 Task: Enable "turn on offline" on meetings.
Action: Mouse moved to (38, 74)
Screenshot: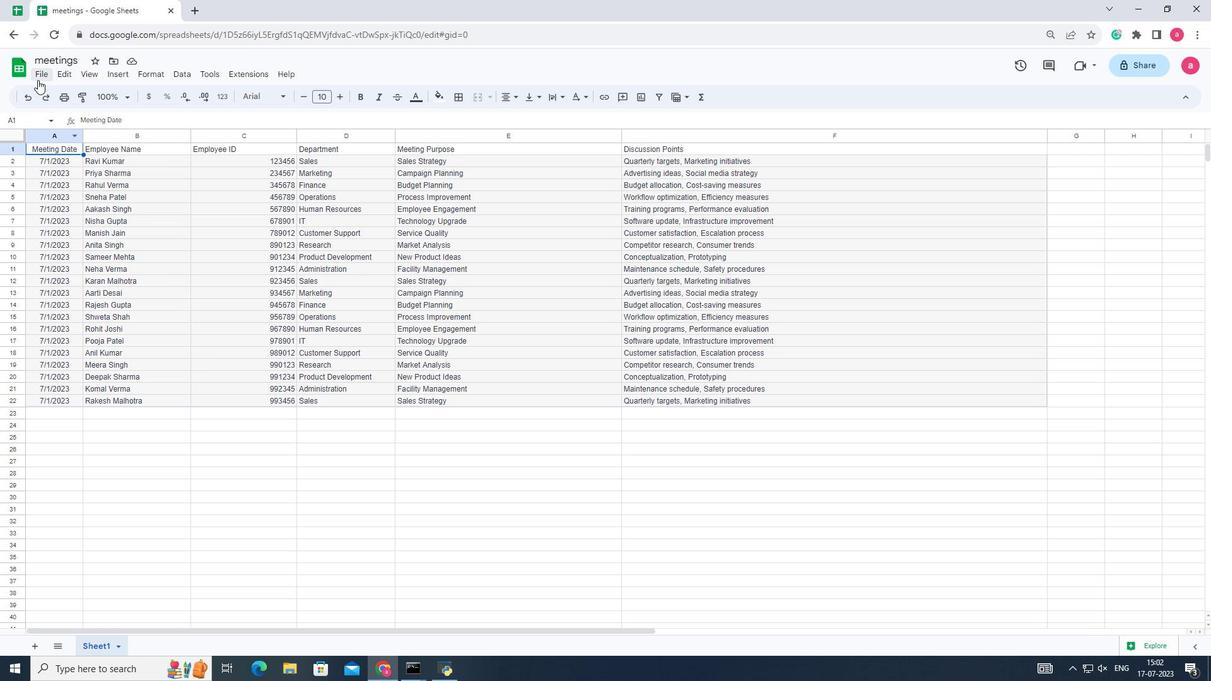 
Action: Mouse pressed left at (38, 74)
Screenshot: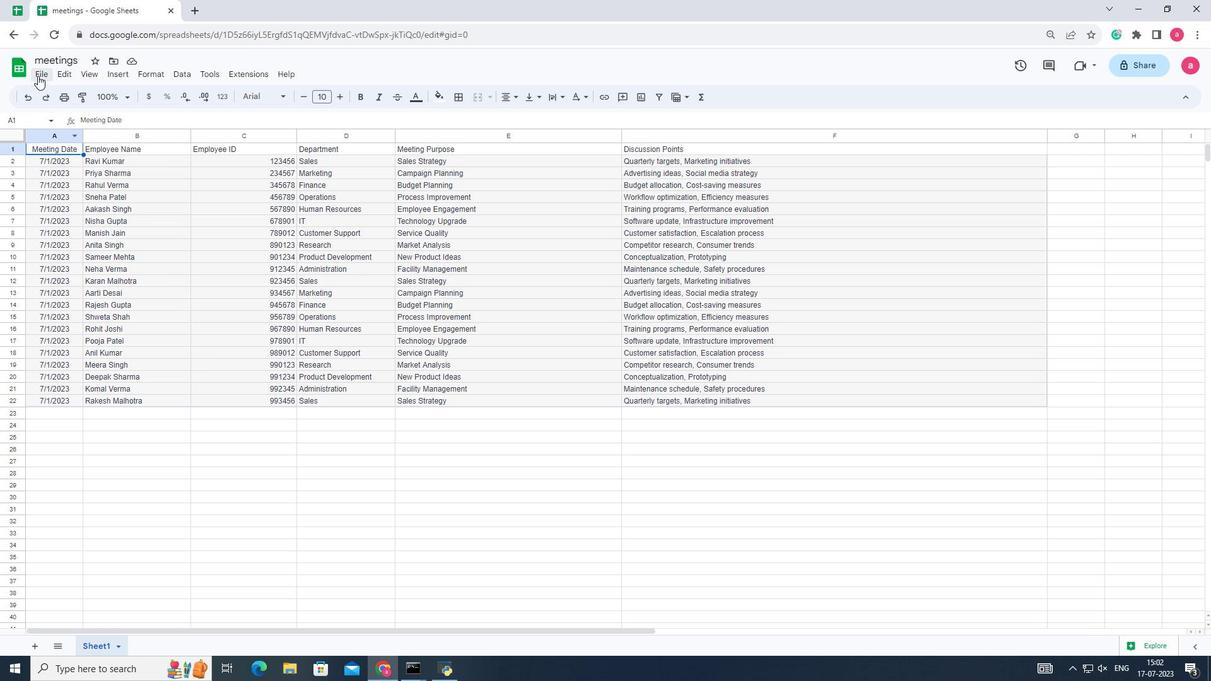 
Action: Mouse moved to (86, 337)
Screenshot: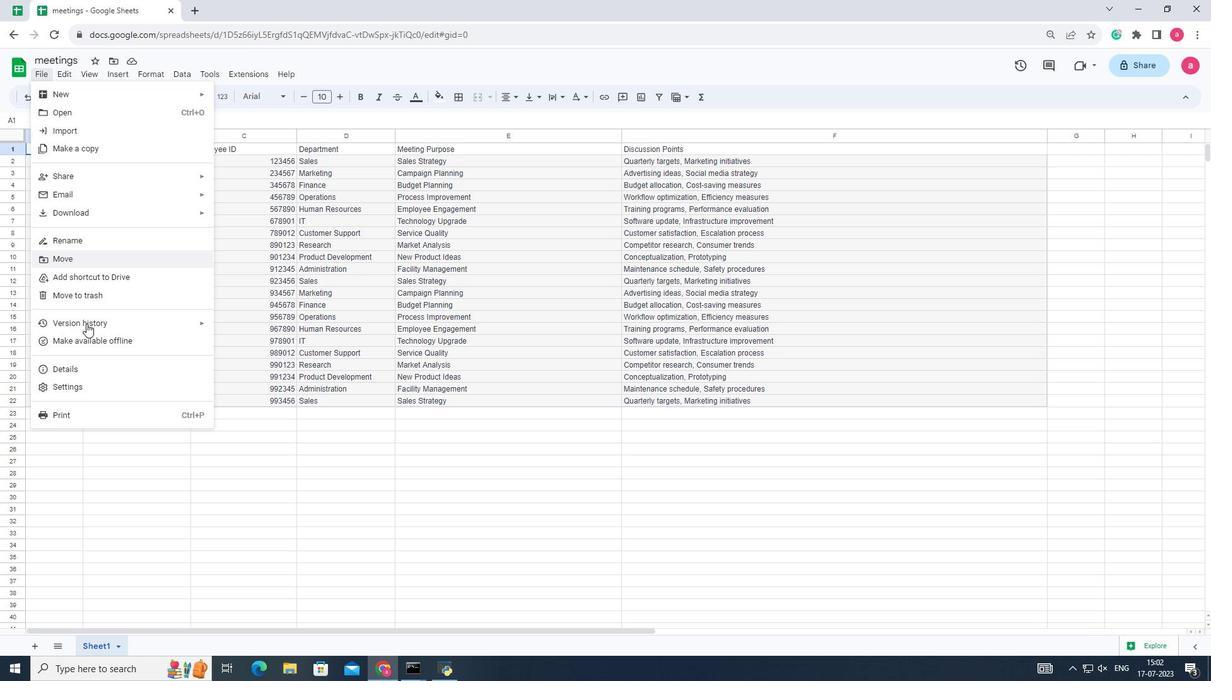 
Action: Mouse pressed left at (86, 337)
Screenshot: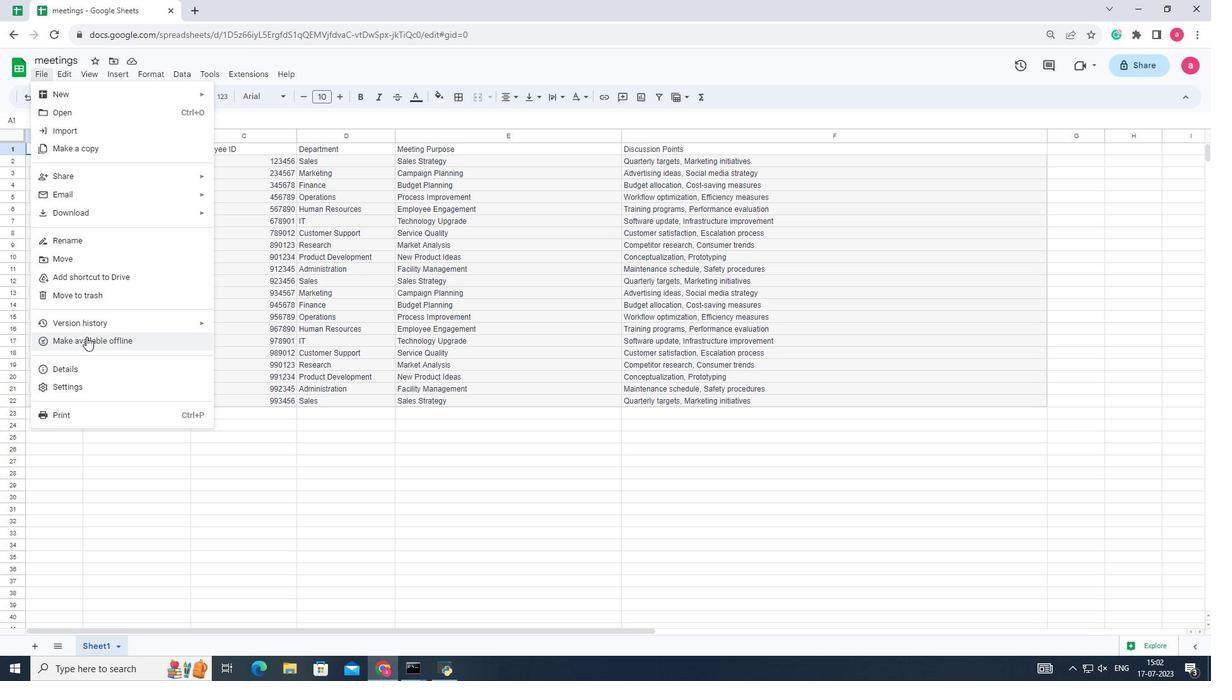 
